 Task: Create a task  Implement a new remote desktop solution for a company's employees , assign it to team member softage.4@softage.net in the project AgileDeck and update the status of the task to  On Track  , set the priority of the task to Low
Action: Mouse scrolled (40, 72) with delta (0, 0)
Screenshot: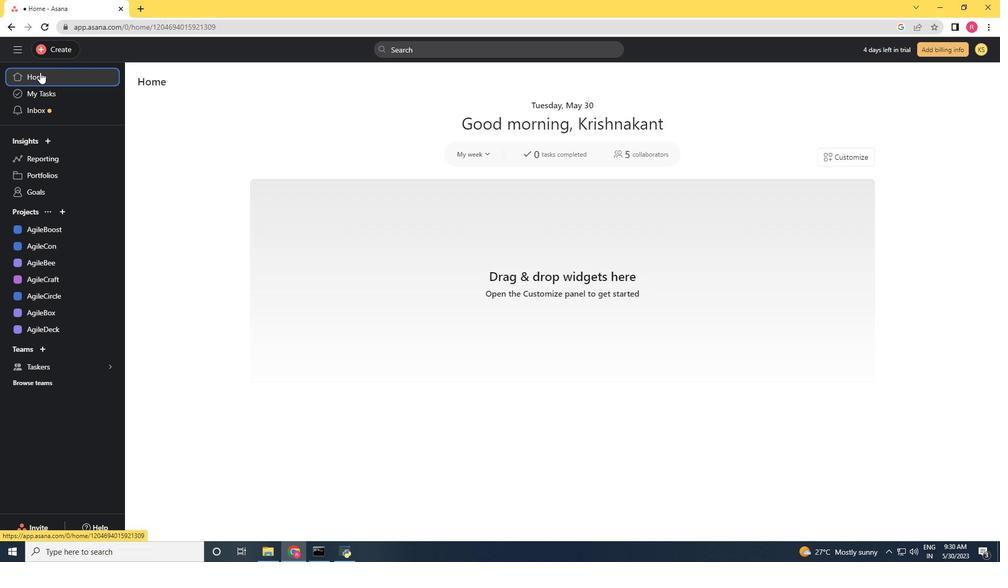 
Action: Mouse moved to (43, 333)
Screenshot: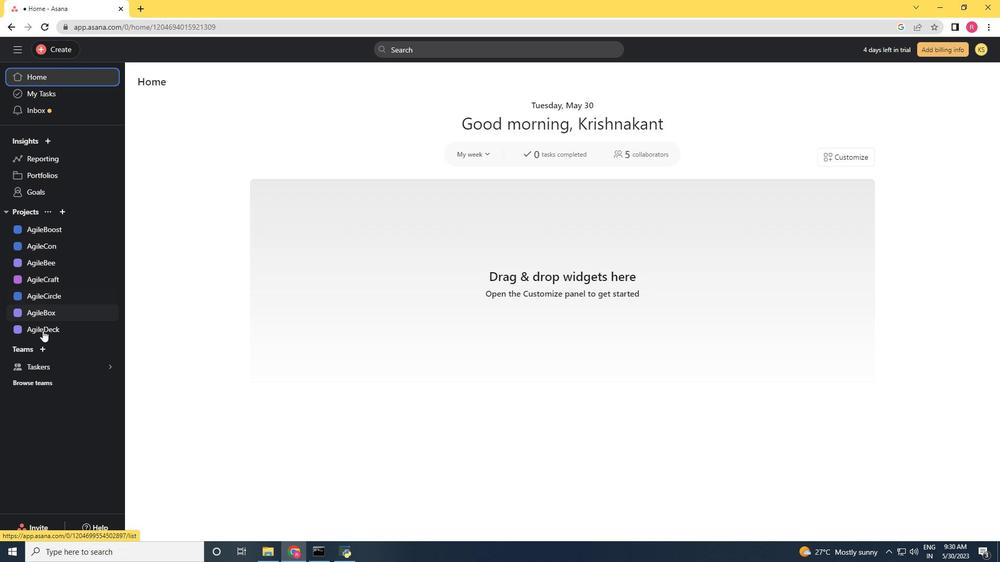 
Action: Mouse pressed left at (43, 333)
Screenshot: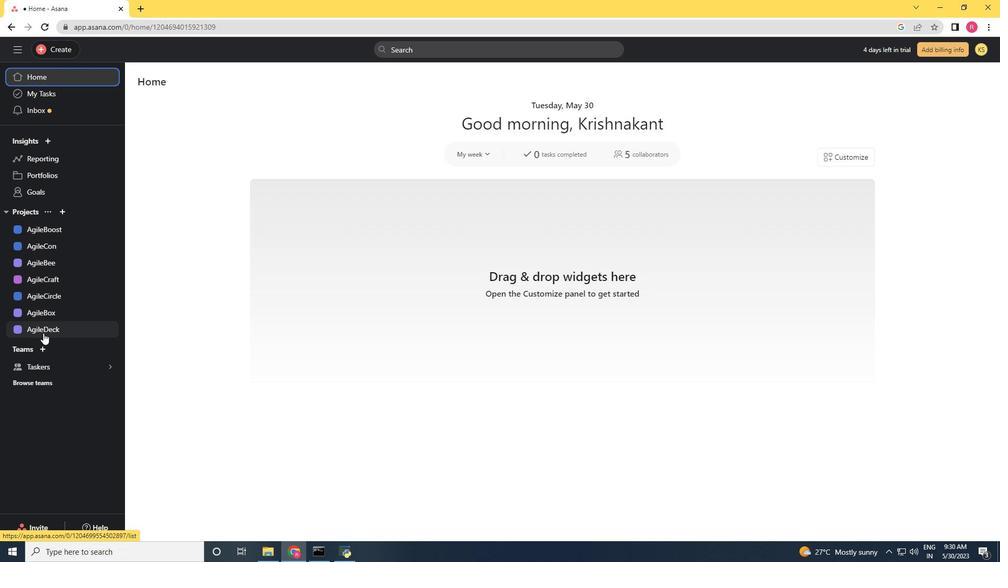 
Action: Mouse moved to (57, 41)
Screenshot: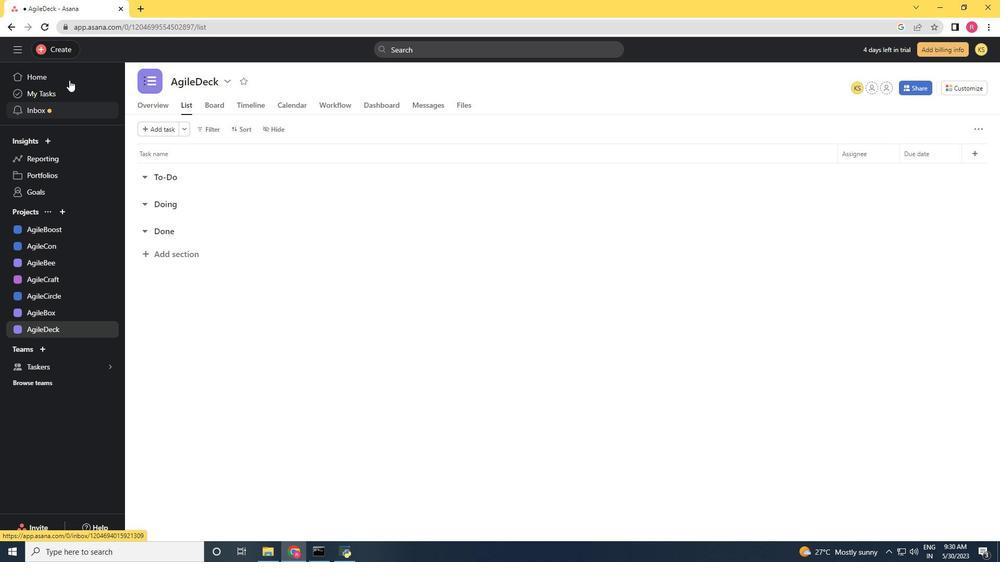 
Action: Mouse pressed left at (57, 41)
Screenshot: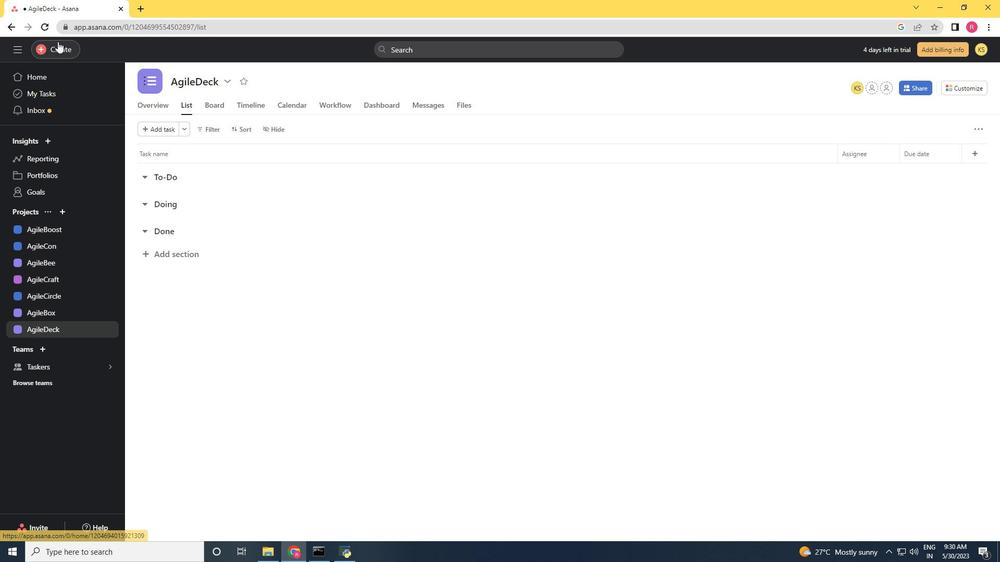 
Action: Mouse moved to (126, 60)
Screenshot: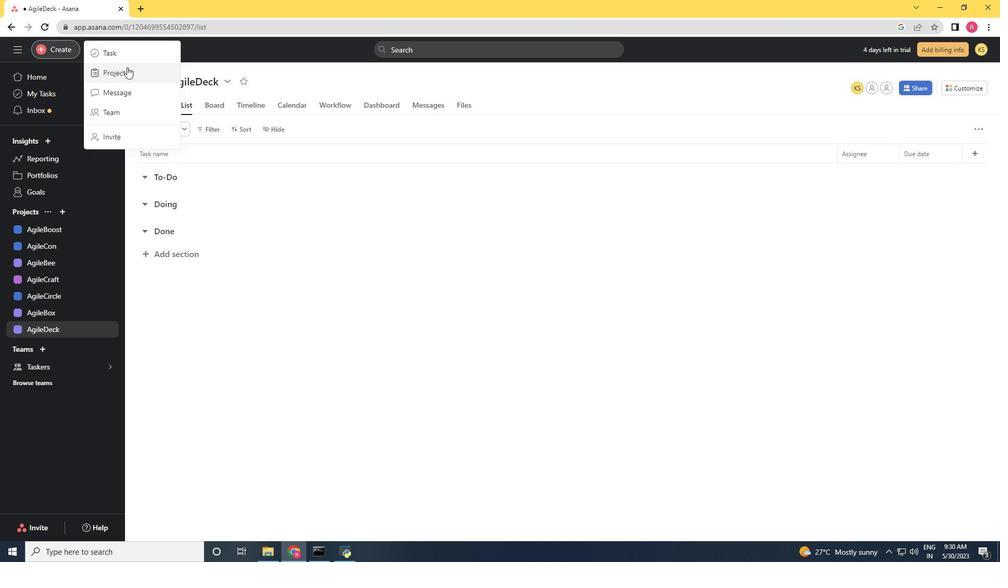
Action: Mouse pressed left at (126, 60)
Screenshot: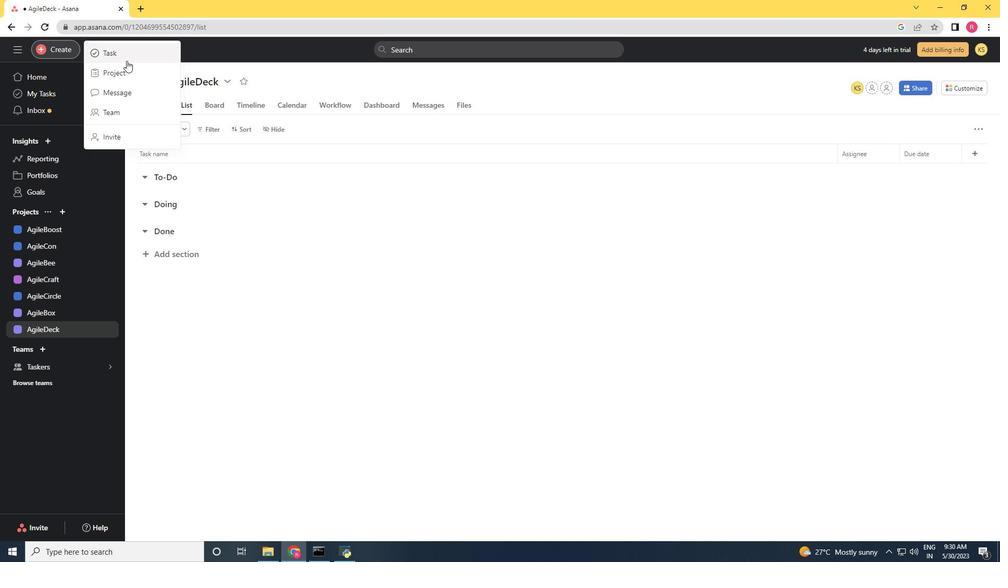 
Action: Key pressed <Key.shift>Implement<Key.space>a<Key.space>new<Key.space>remote<Key.space>desktop<Key.space>solution<Key.space>for<Key.space>a<Key.space>company's<Key.space>employees
Screenshot: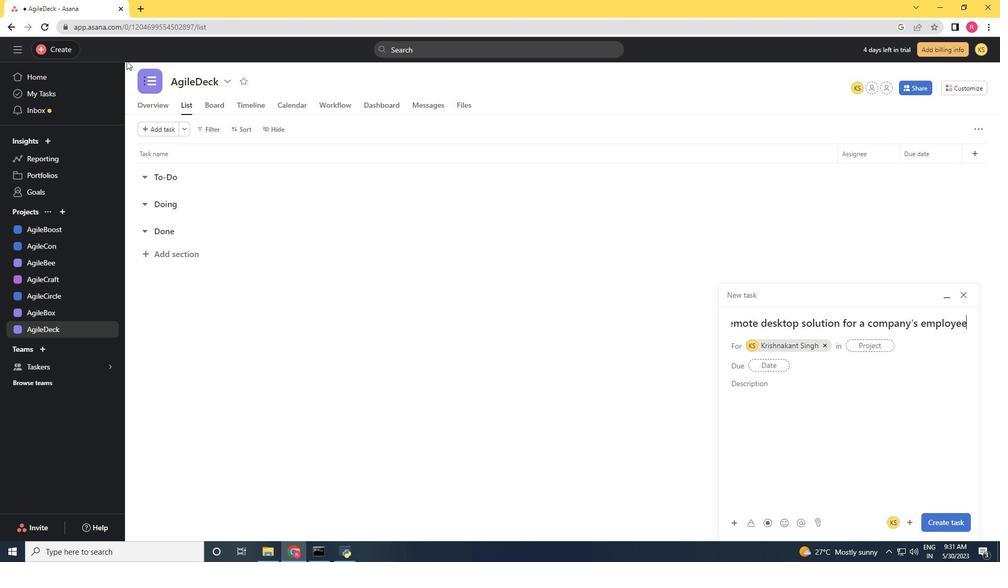 
Action: Mouse moved to (825, 348)
Screenshot: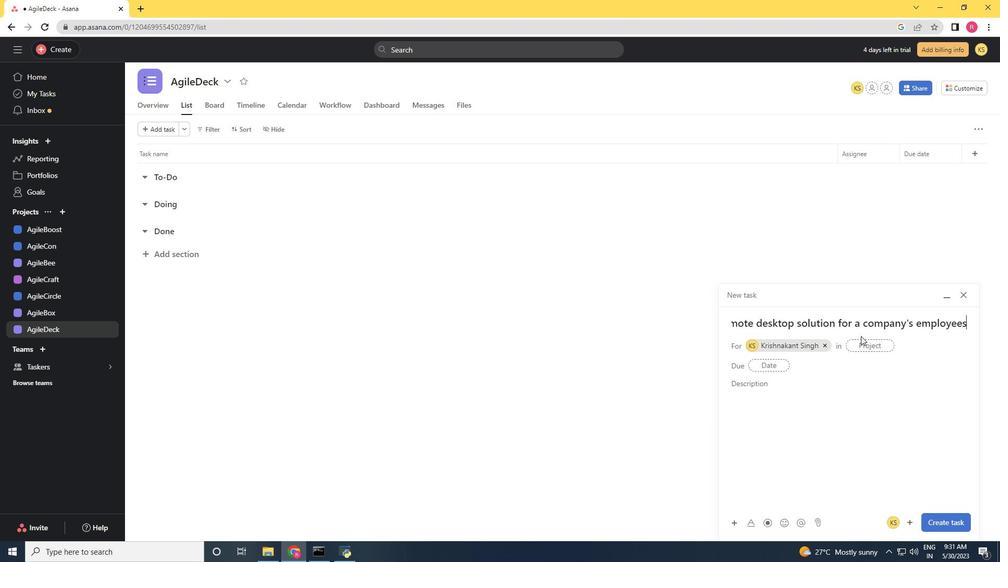 
Action: Mouse pressed left at (825, 348)
Screenshot: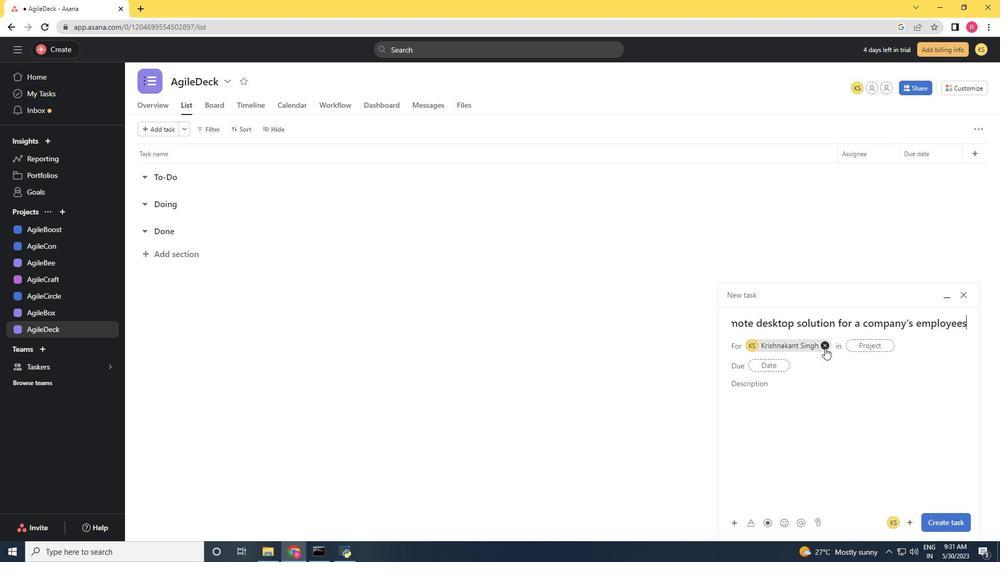
Action: Mouse moved to (771, 345)
Screenshot: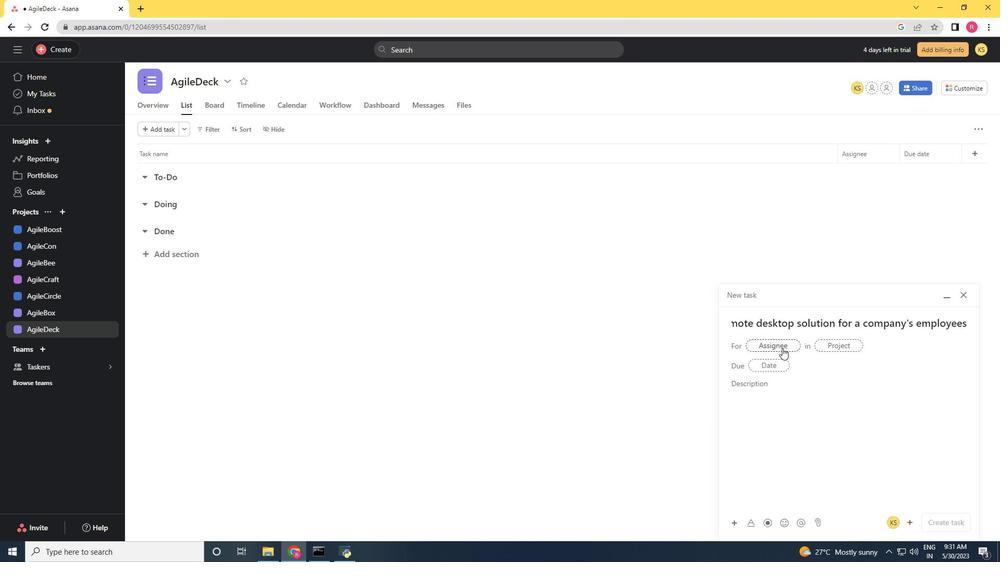 
Action: Mouse pressed left at (771, 345)
Screenshot: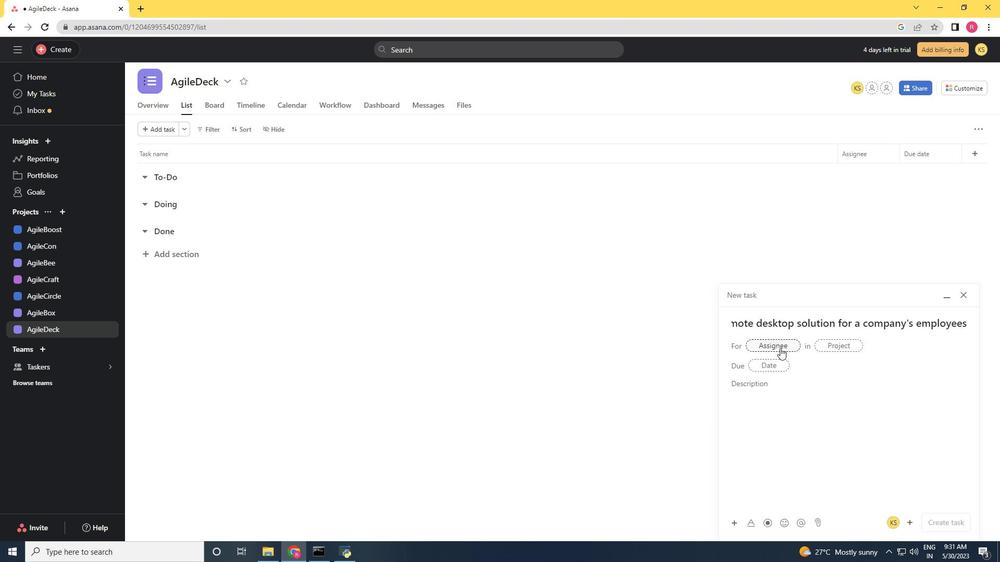
Action: Key pressed softage.4<Key.shift>@softage.net
Screenshot: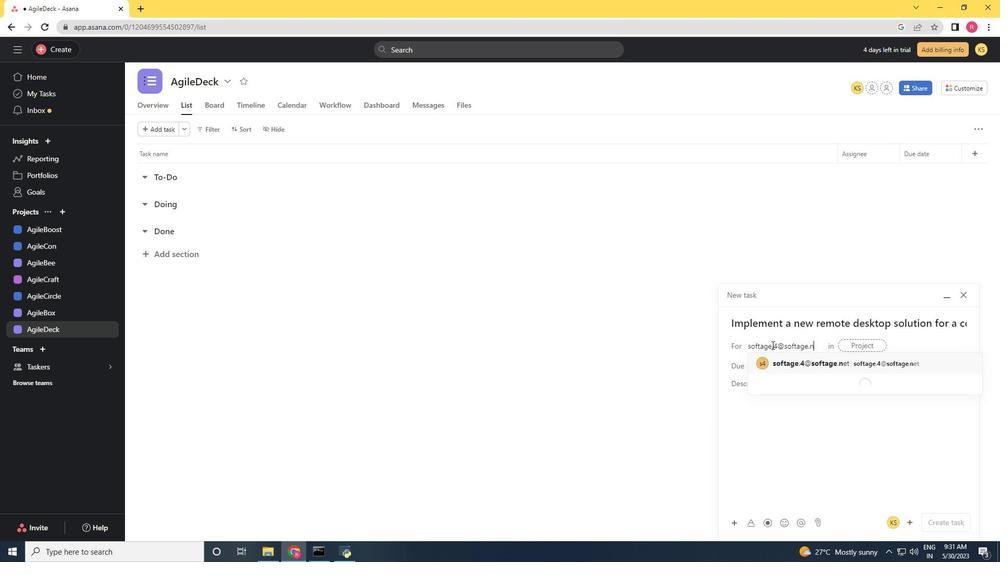
Action: Mouse moved to (812, 368)
Screenshot: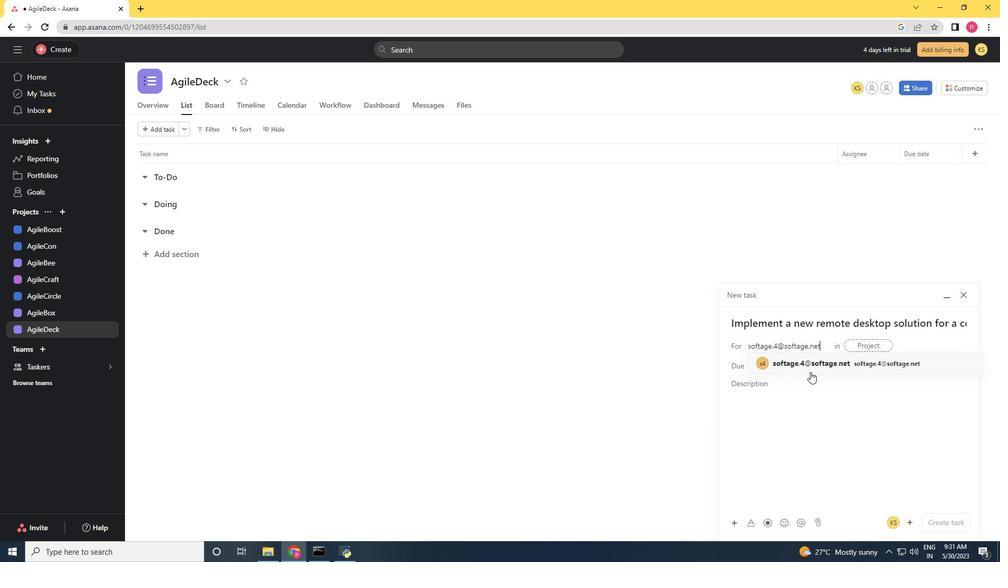 
Action: Mouse pressed left at (812, 368)
Screenshot: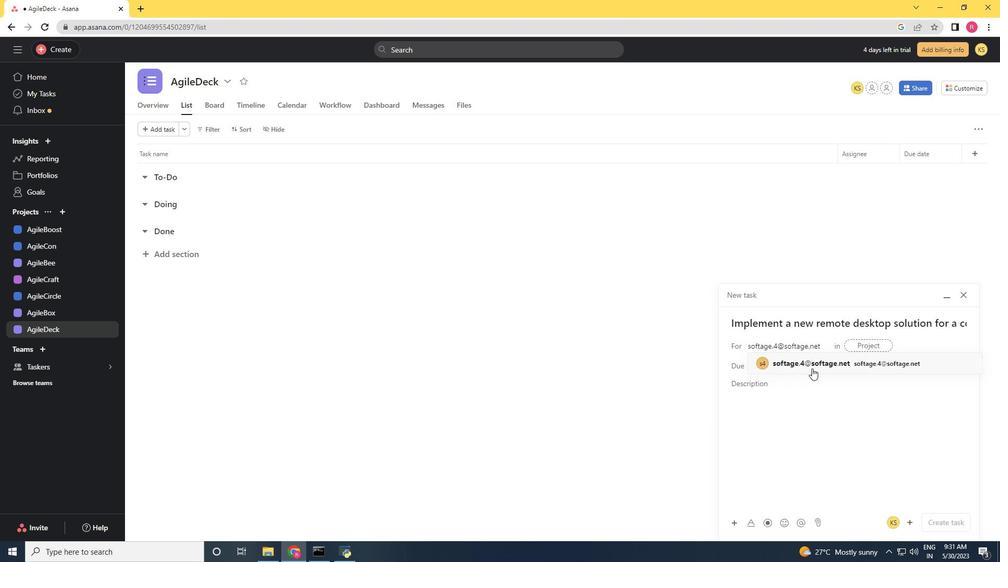 
Action: Mouse moved to (701, 366)
Screenshot: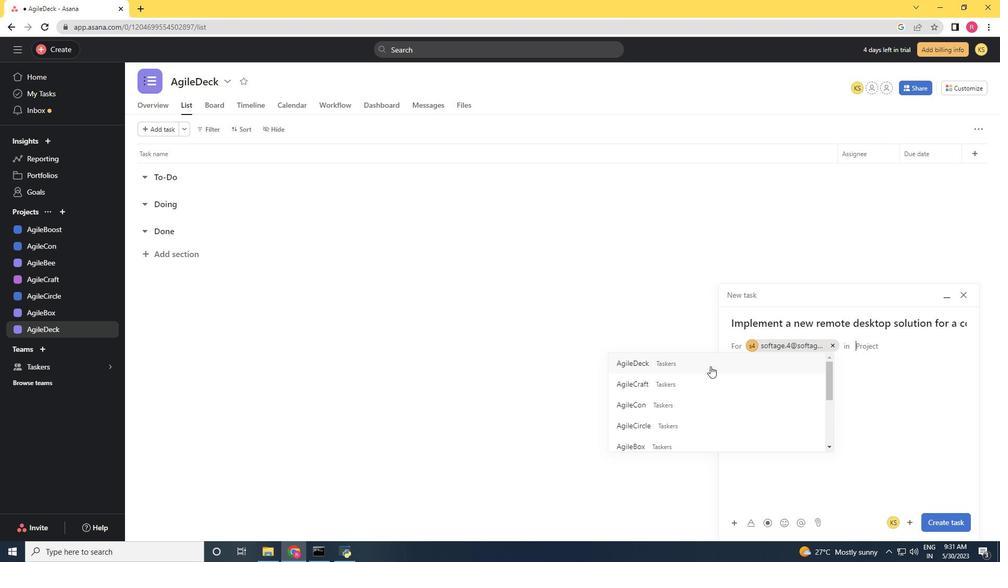 
Action: Mouse pressed left at (701, 366)
Screenshot: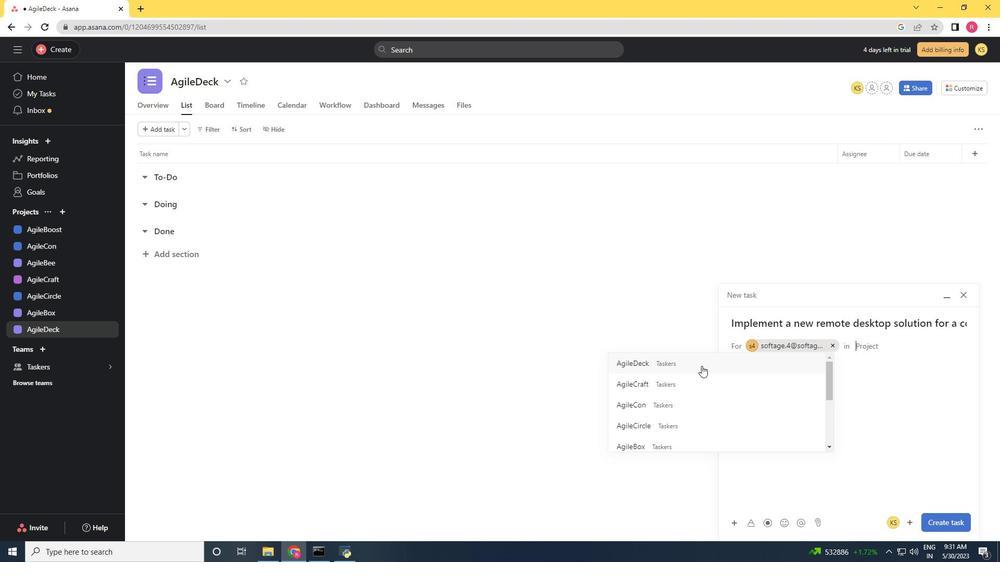 
Action: Mouse moved to (946, 519)
Screenshot: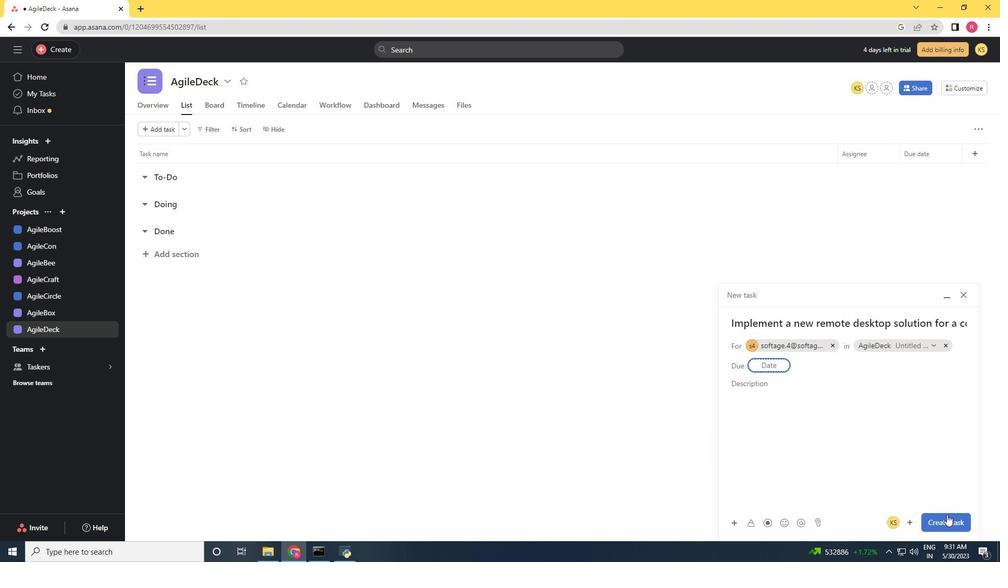 
Action: Mouse pressed left at (946, 519)
Screenshot: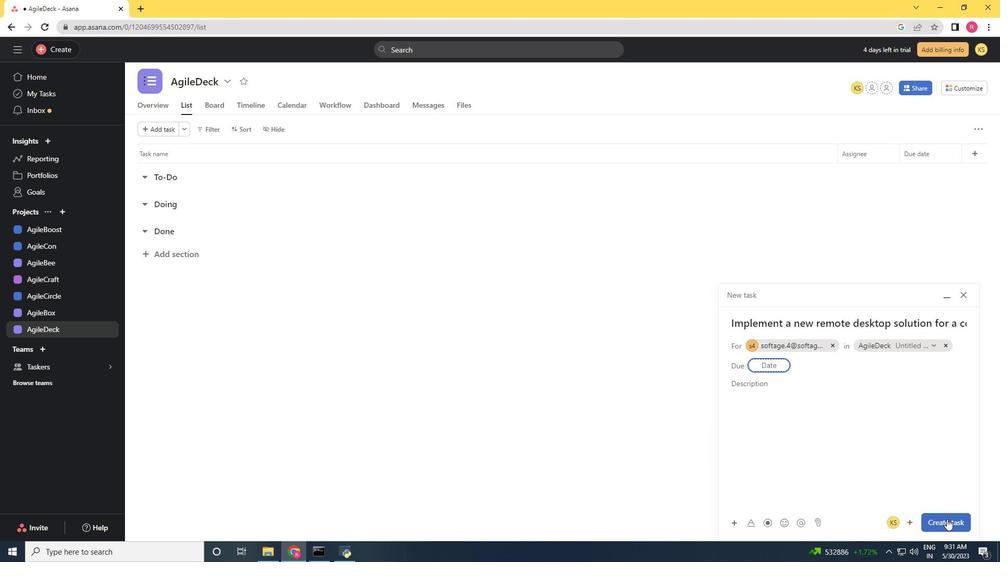 
Action: Mouse moved to (840, 148)
Screenshot: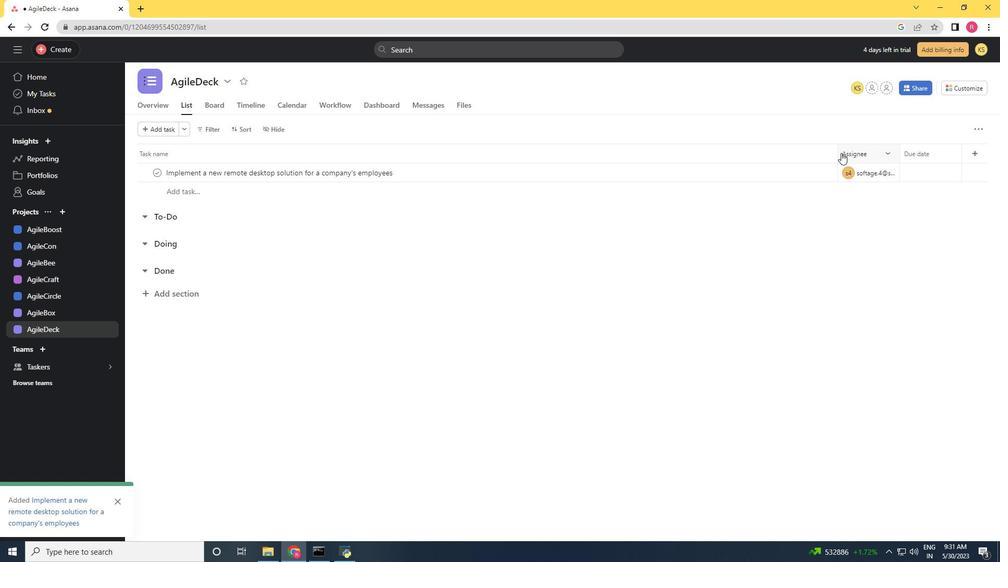 
Action: Mouse pressed left at (840, 148)
Screenshot: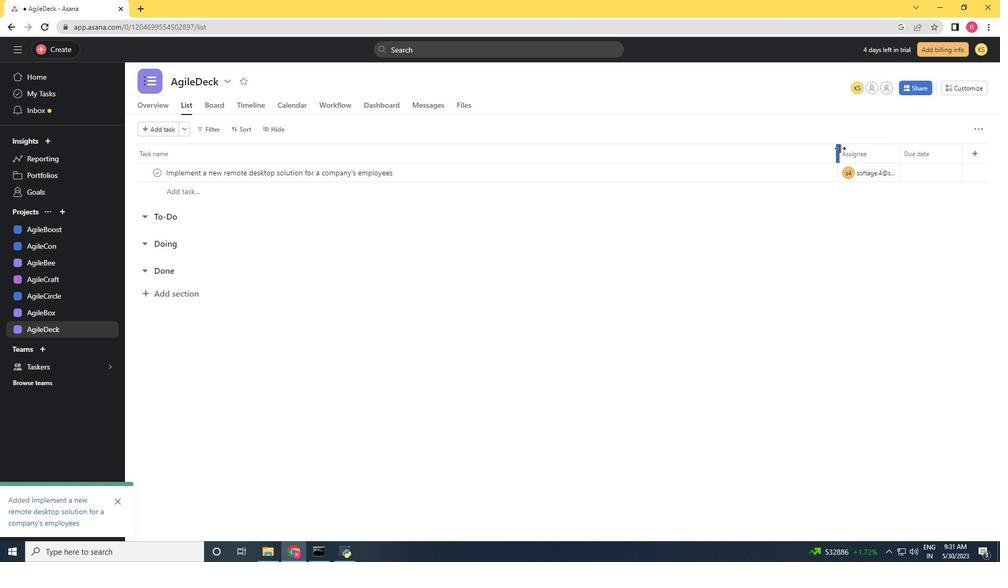 
Action: Mouse moved to (861, 154)
Screenshot: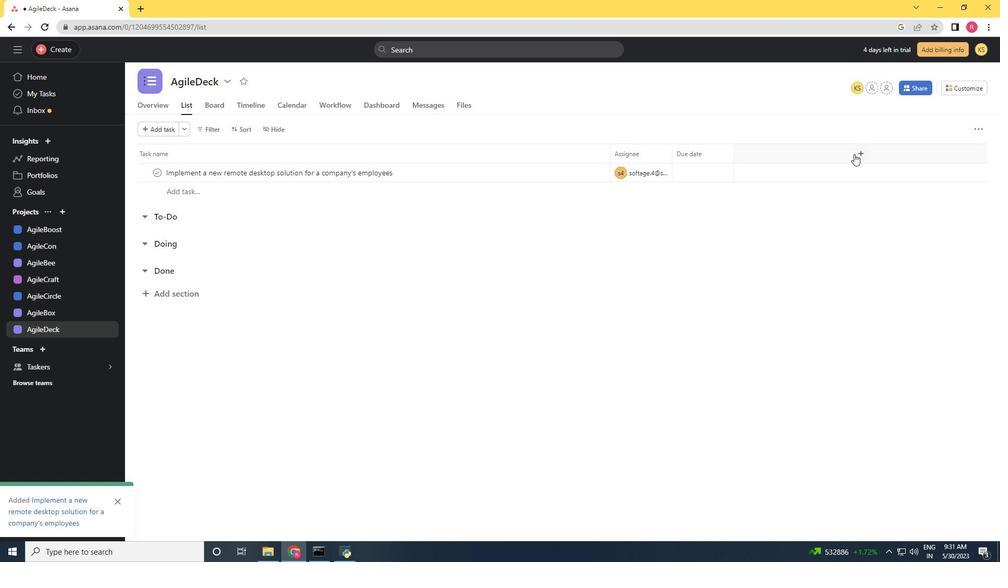 
Action: Mouse pressed left at (861, 154)
Screenshot: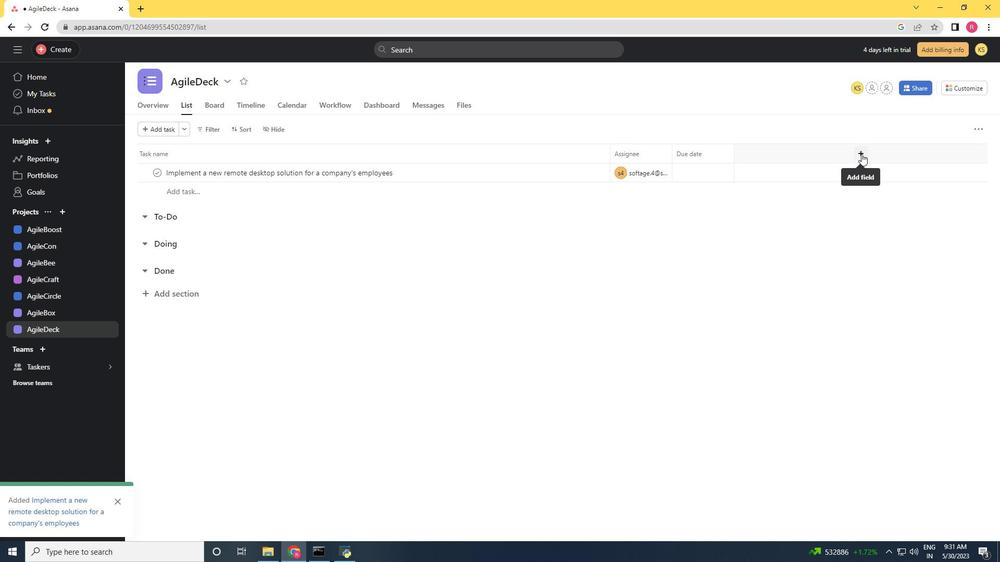 
Action: Mouse moved to (782, 267)
Screenshot: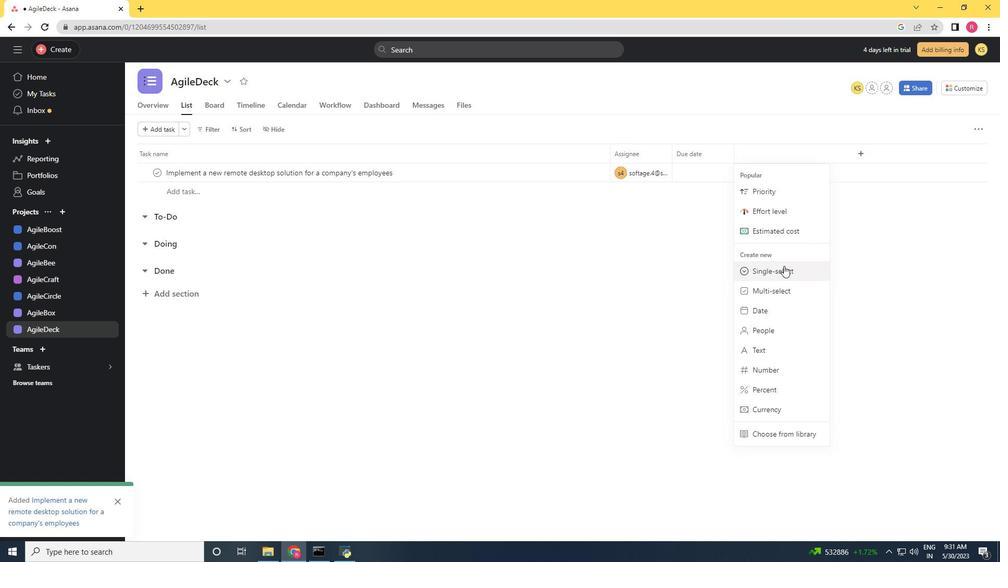 
Action: Mouse pressed left at (782, 267)
Screenshot: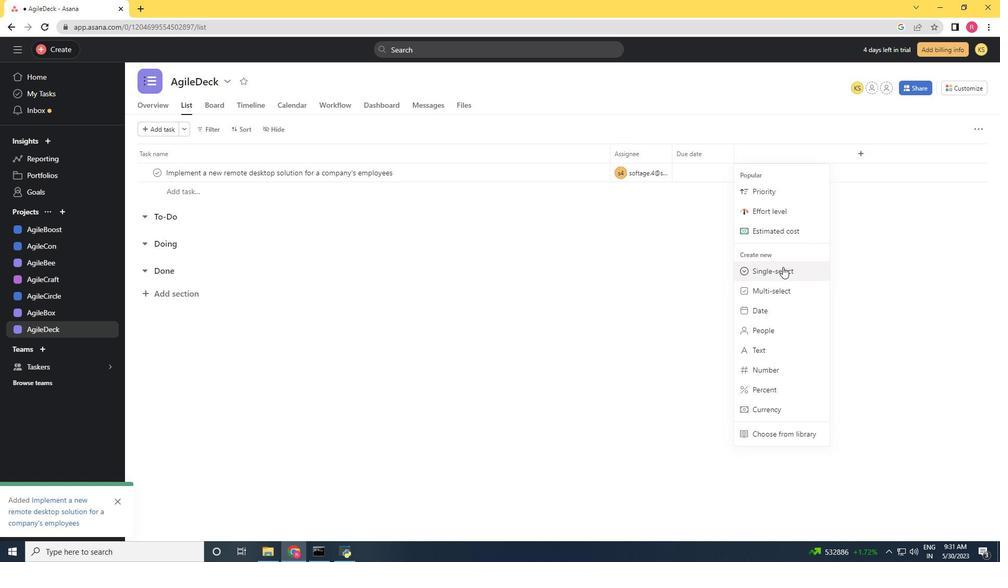 
Action: Mouse moved to (405, 164)
Screenshot: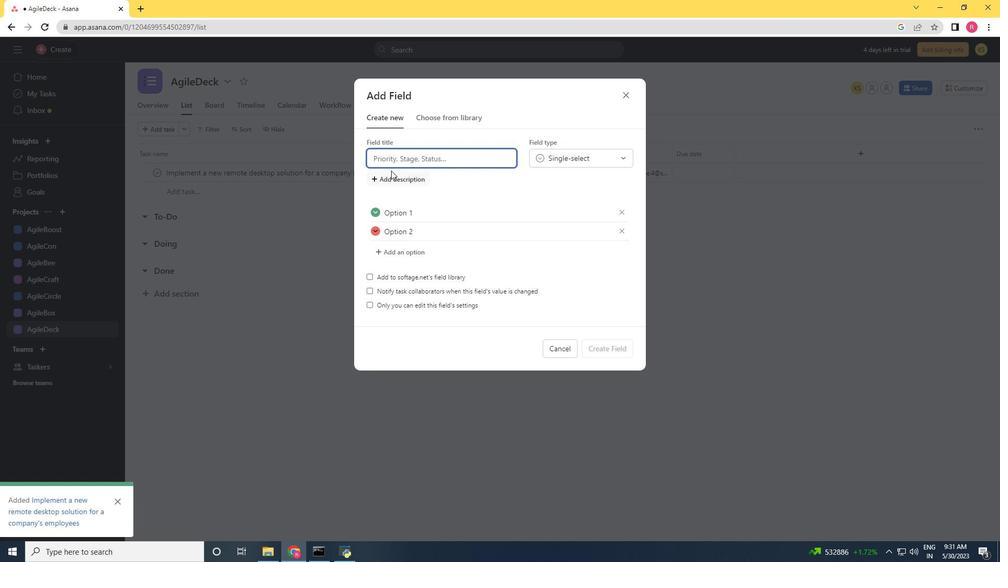 
Action: Key pressed <Key.shift>Sts=<Key.backspace><Key.backspace>atus
Screenshot: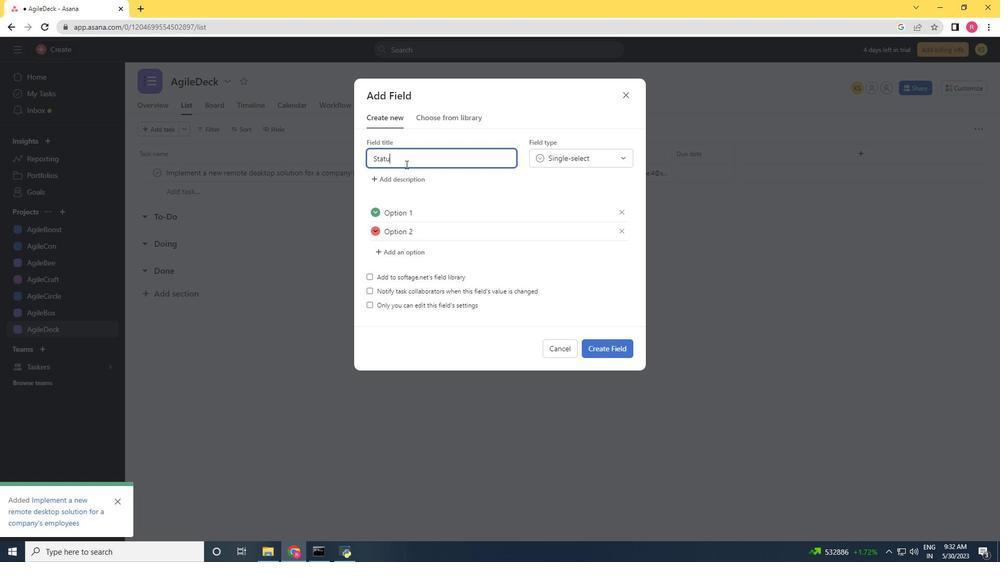 
Action: Mouse moved to (414, 214)
Screenshot: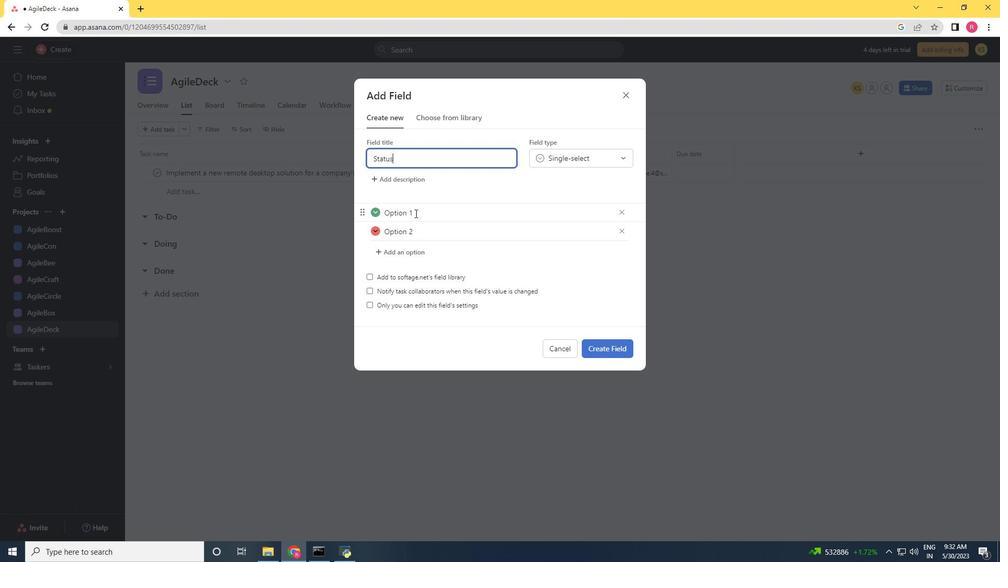 
Action: Mouse pressed left at (414, 214)
Screenshot: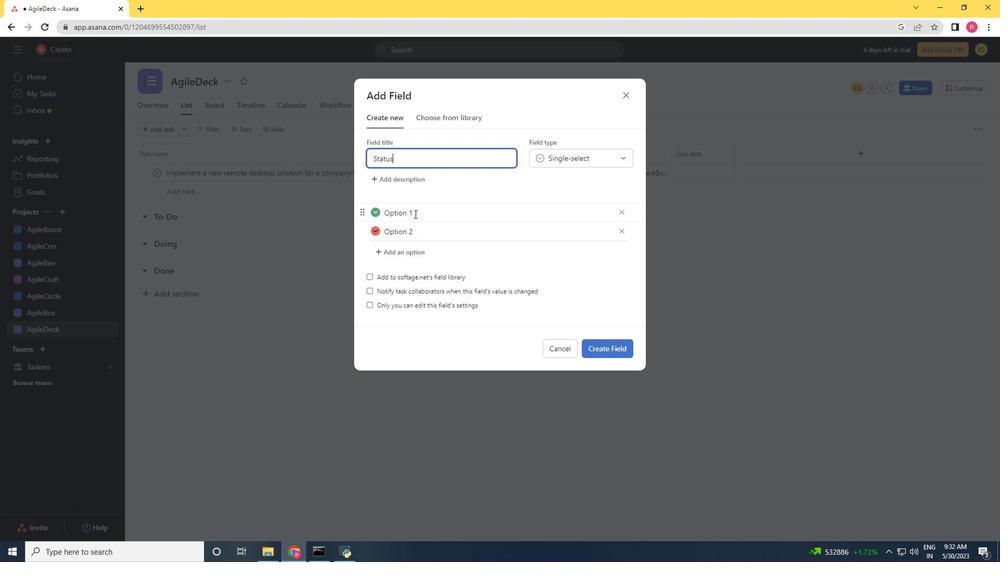 
Action: Key pressed <Key.backspace><Key.backspace><Key.backspace><Key.backspace><Key.backspace><Key.backspace><Key.backspace><Key.backspace><Key.shift>ON<Key.space><Key.backspace><Key.backspace>n<Key.space><Key.shift>Track<Key.enter><Key.shift><Key.shift><Key.shift><Key.shift><Key.shift><Key.shift><Key.shift><Key.shift>Odd<Key.space><Key.backspace><Key.backspace><Key.backspace><Key.shift>ff<Key.space><Key.shift>Track<Key.enter><Key.shift><Key.shift><Key.shift><Key.shift><Key.shift><Key.shift><Key.shift><Key.shift><Key.shift><Key.shift><Key.shift><Key.shift><Key.shift><Key.shift><Key.shift><Key.shift><Key.shift><Key.shift><Key.shift><Key.shift><Key.shift><Key.shift><Key.shift>At<Key.space><Key.shift>Risk
Screenshot: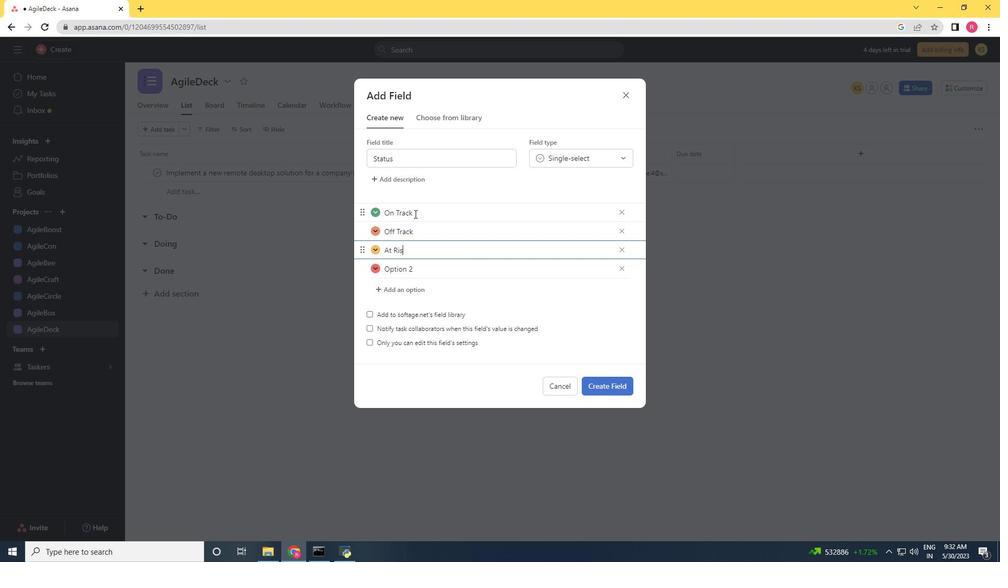 
Action: Mouse moved to (622, 270)
Screenshot: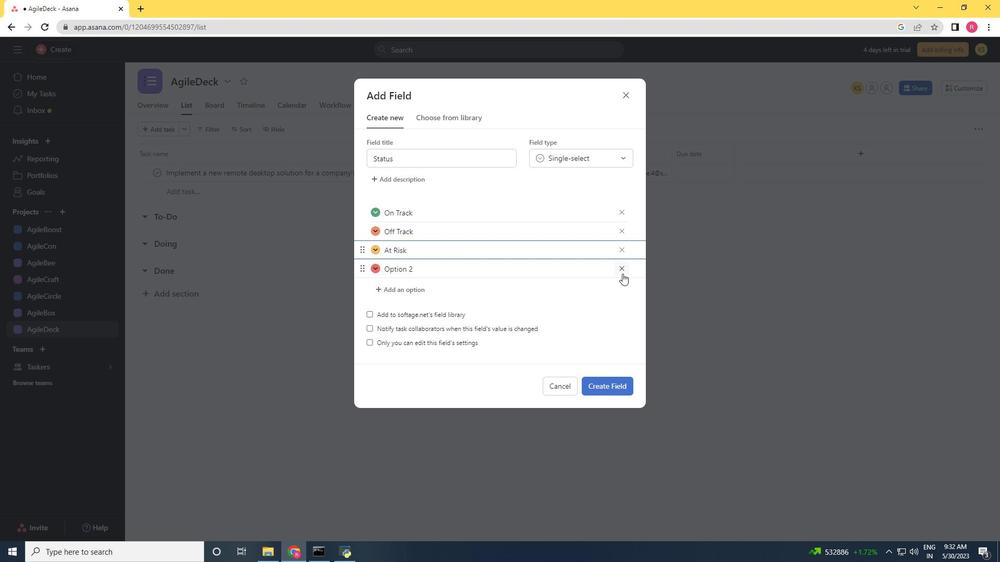 
Action: Mouse pressed left at (622, 270)
Screenshot: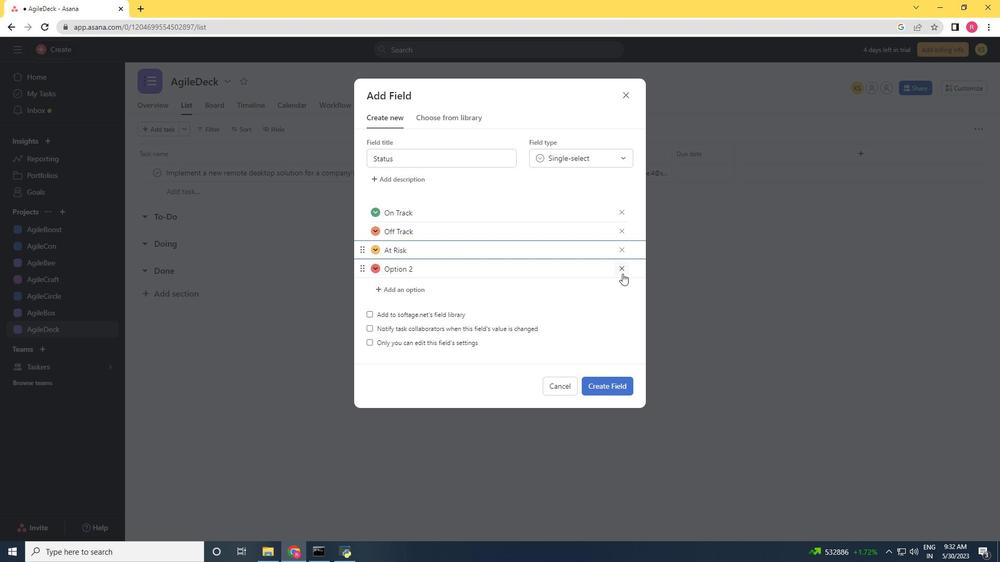 
Action: Mouse moved to (607, 365)
Screenshot: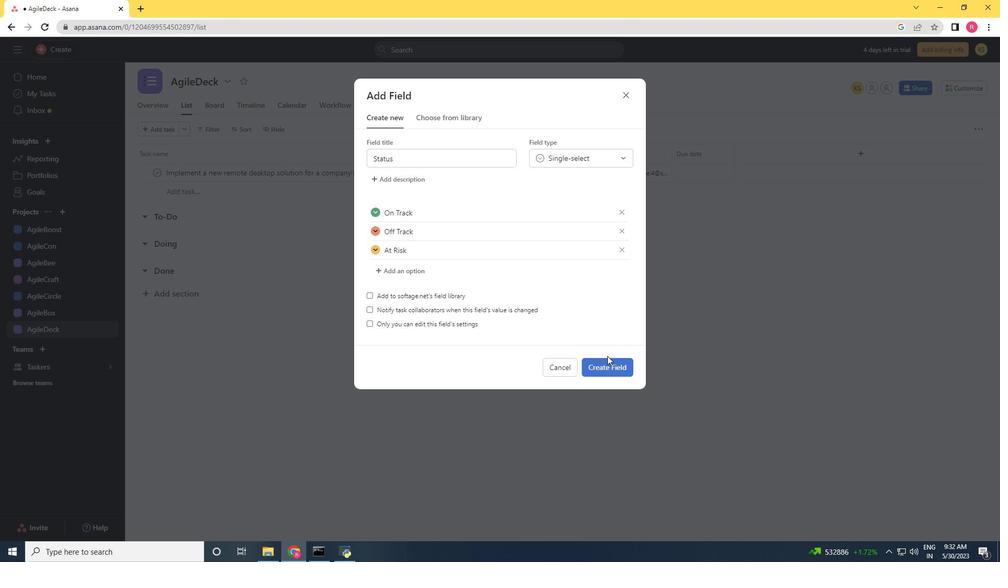 
Action: Mouse pressed left at (607, 365)
Screenshot: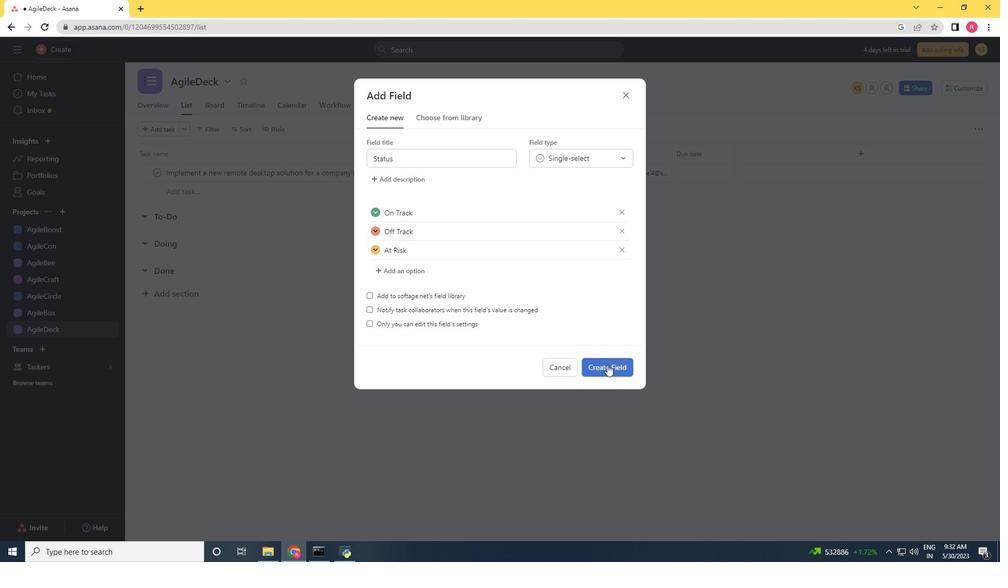 
Action: Mouse moved to (893, 154)
Screenshot: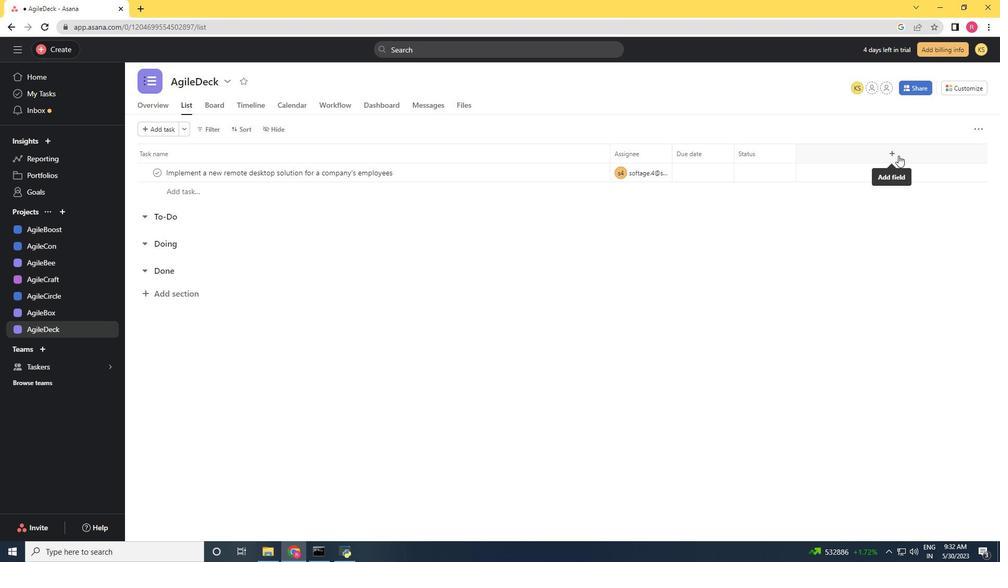 
Action: Mouse pressed left at (893, 154)
Screenshot: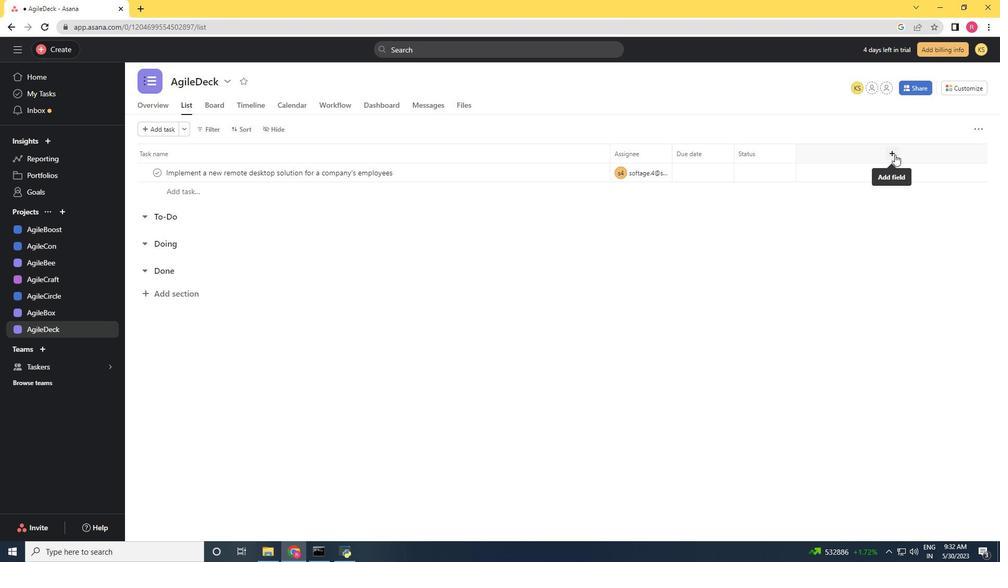 
Action: Mouse moved to (842, 185)
Screenshot: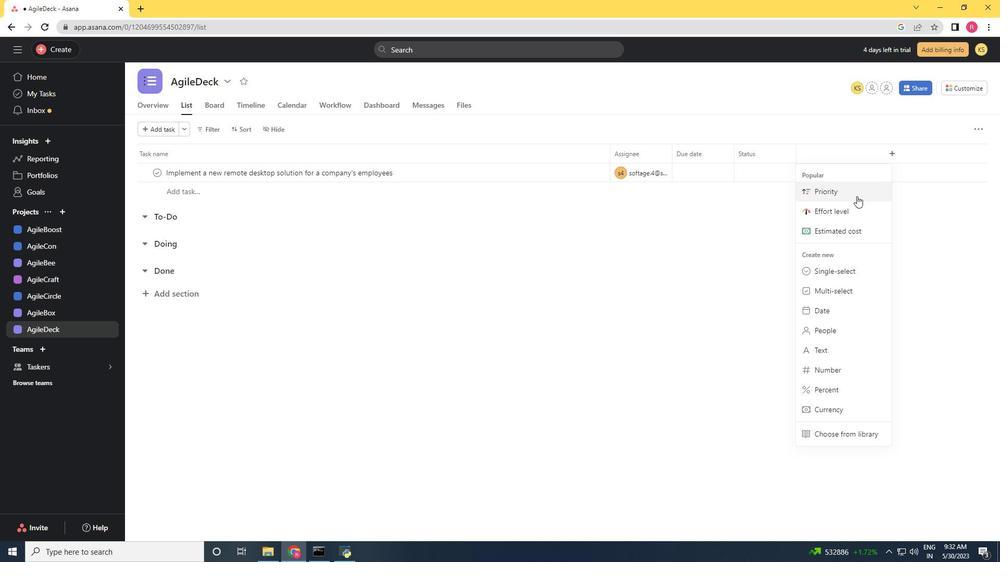 
Action: Mouse pressed left at (842, 185)
Screenshot: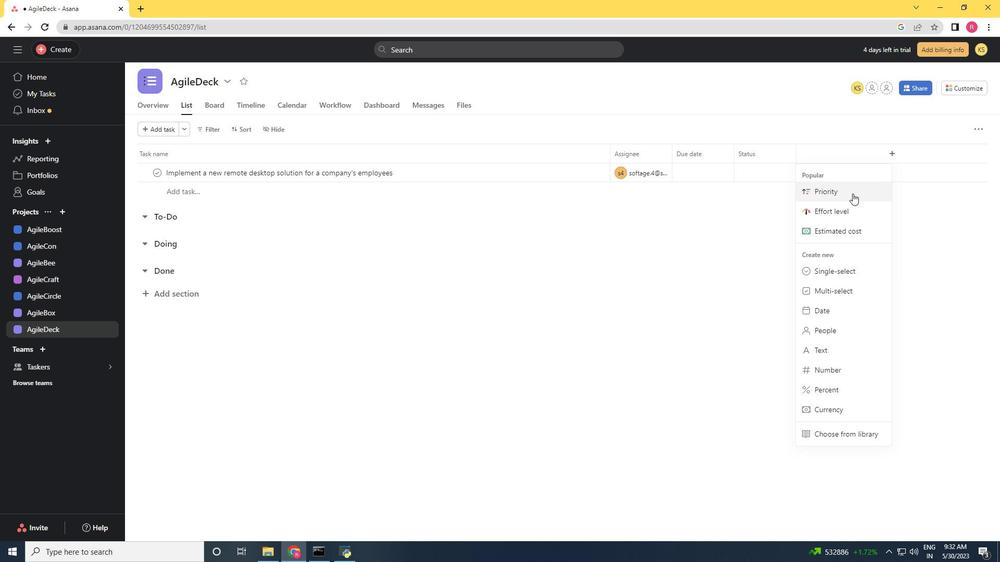 
Action: Mouse moved to (610, 347)
Screenshot: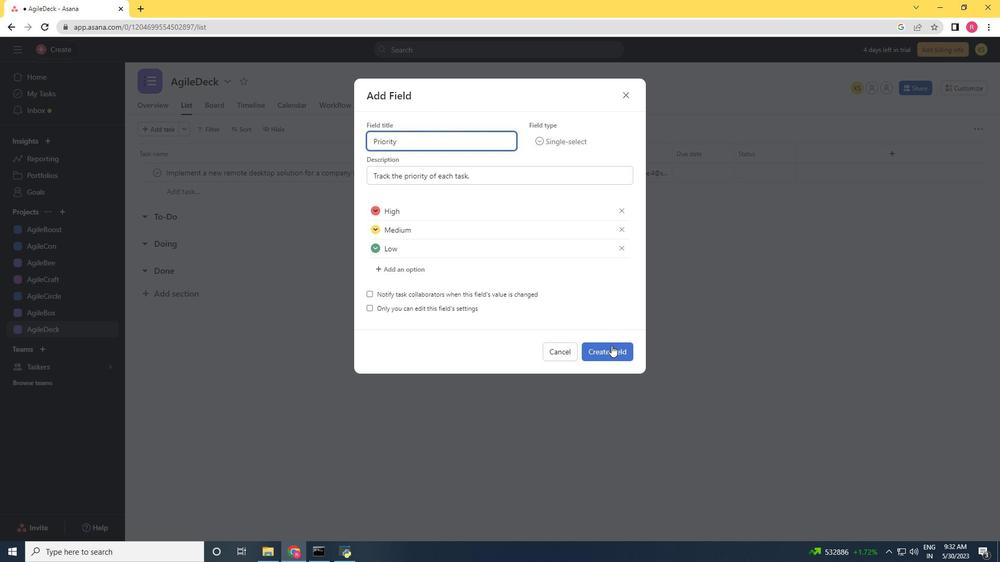 
Action: Mouse pressed left at (610, 347)
Screenshot: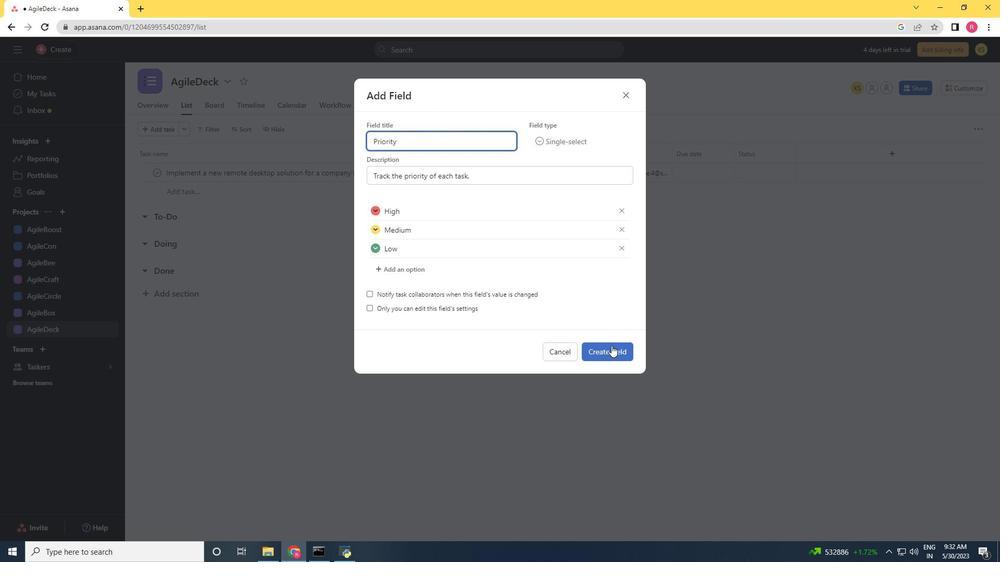 
Action: Mouse moved to (760, 175)
Screenshot: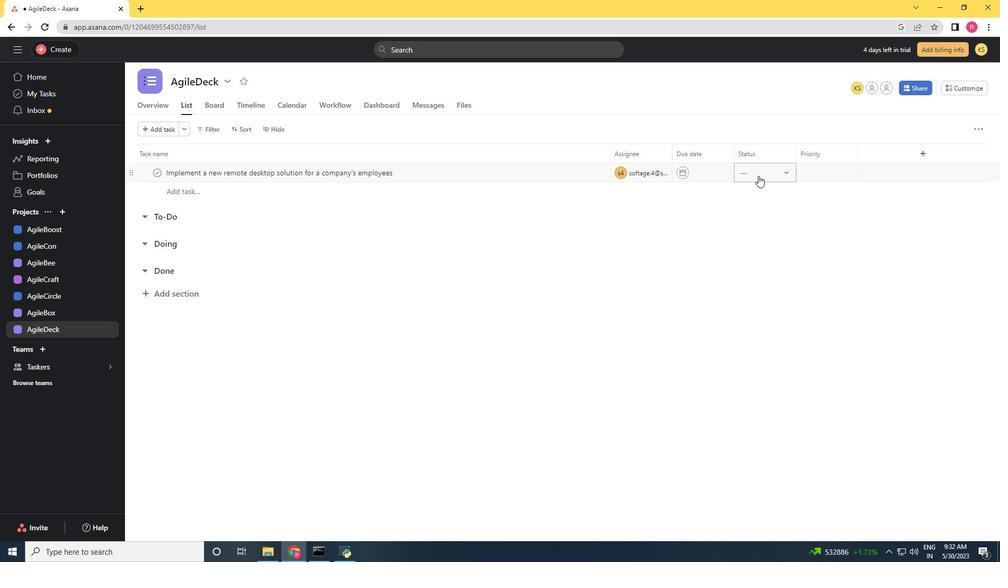 
Action: Mouse pressed left at (760, 175)
Screenshot: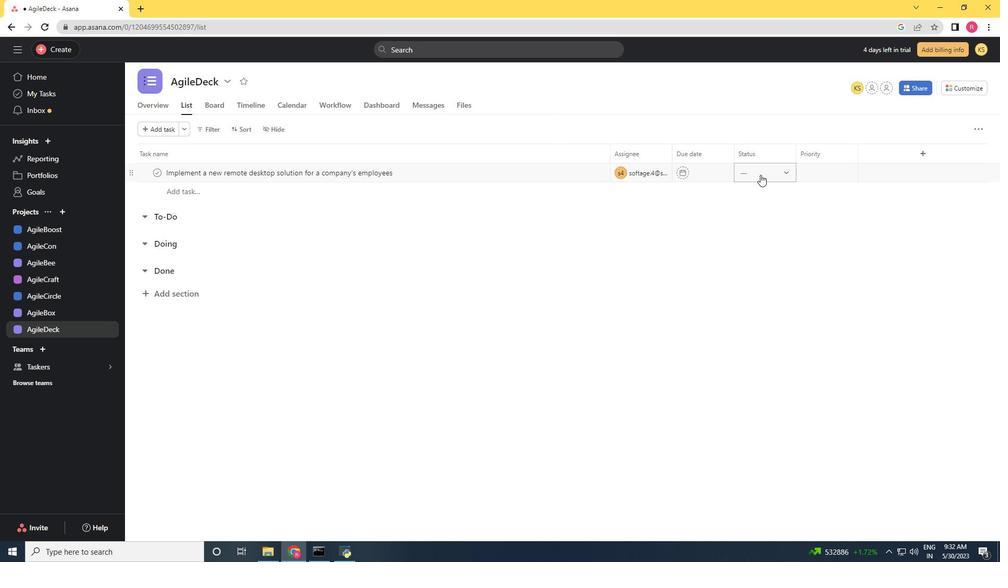 
Action: Mouse moved to (759, 207)
Screenshot: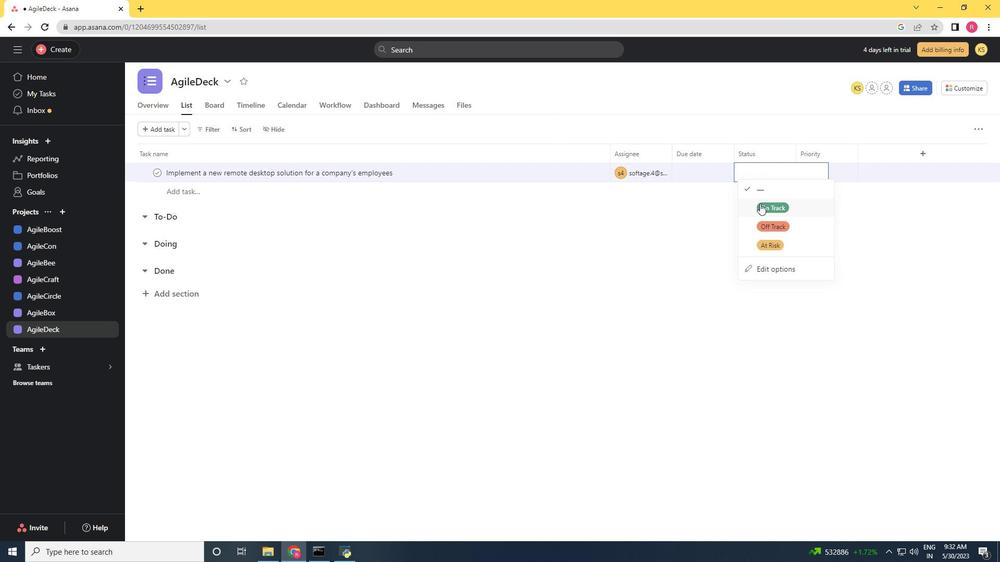 
Action: Mouse pressed left at (759, 207)
Screenshot: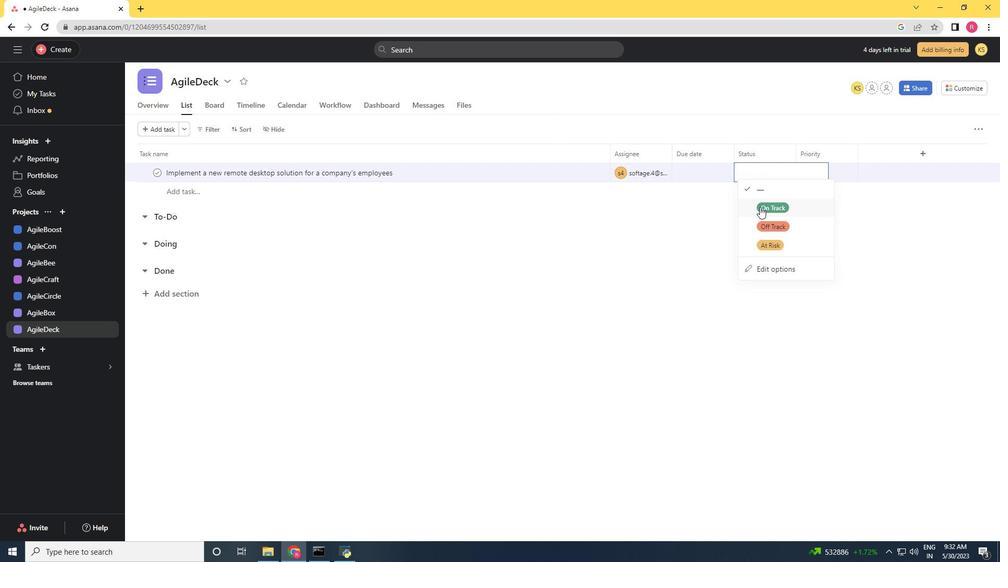 
Action: Mouse moved to (816, 166)
Screenshot: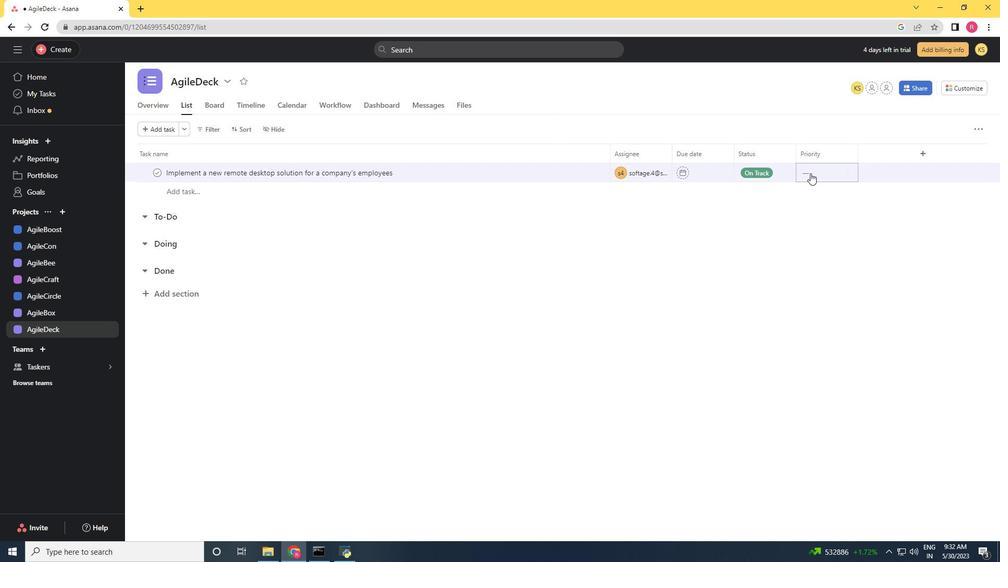 
Action: Mouse pressed left at (816, 166)
Screenshot: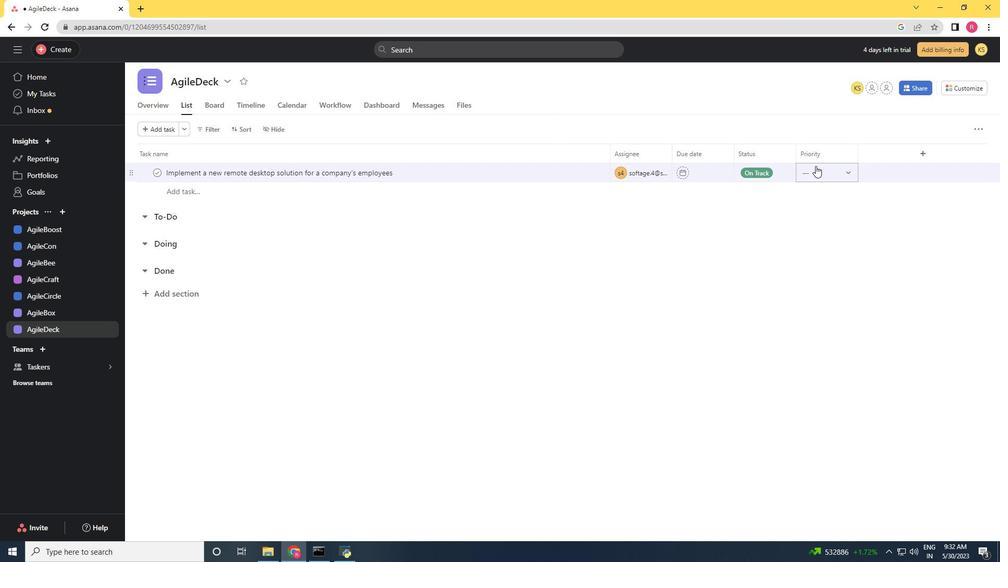 
Action: Mouse moved to (819, 245)
Screenshot: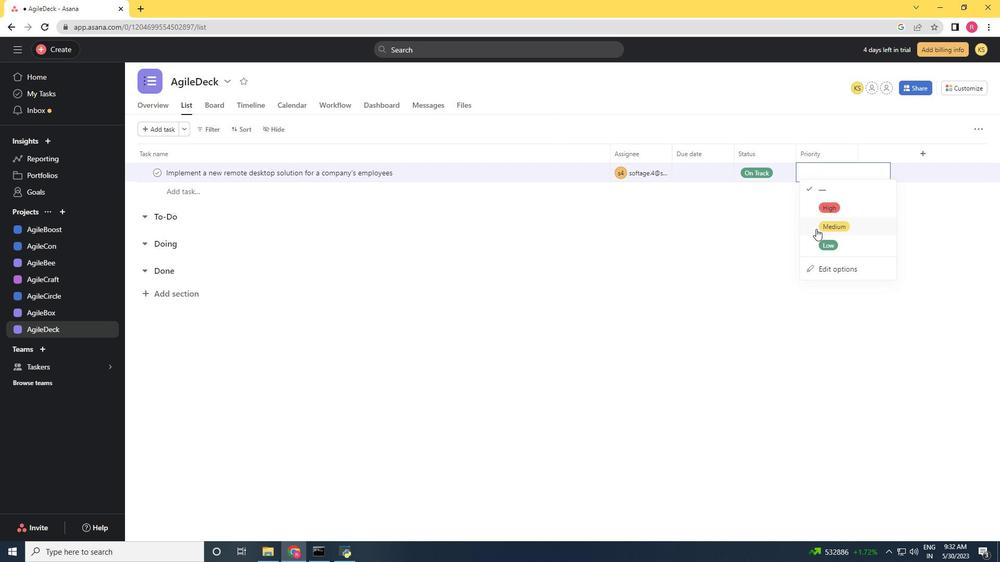 
Action: Mouse pressed left at (819, 245)
Screenshot: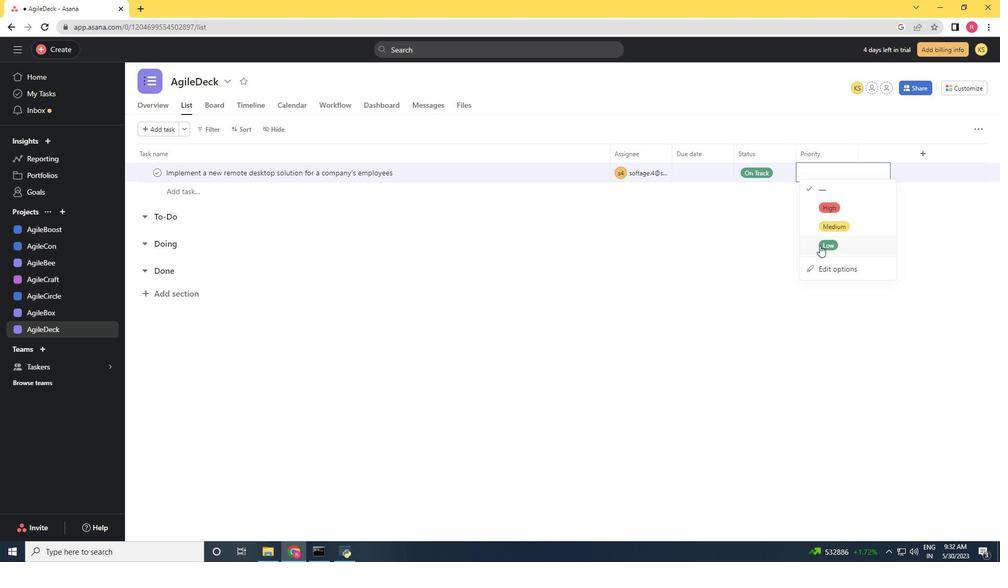 
